 Task: In the  document Nativeamericanheritageplan.odt Change the allignment of footer to  'Center' Select the entire text and insert font style 'Oswald' and font size: 19
Action: Mouse moved to (248, 296)
Screenshot: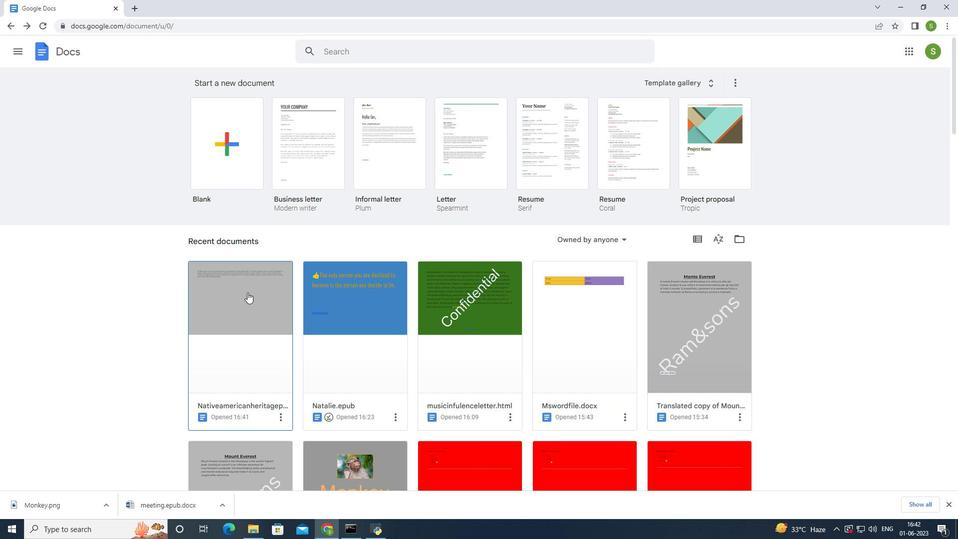
Action: Mouse pressed left at (248, 296)
Screenshot: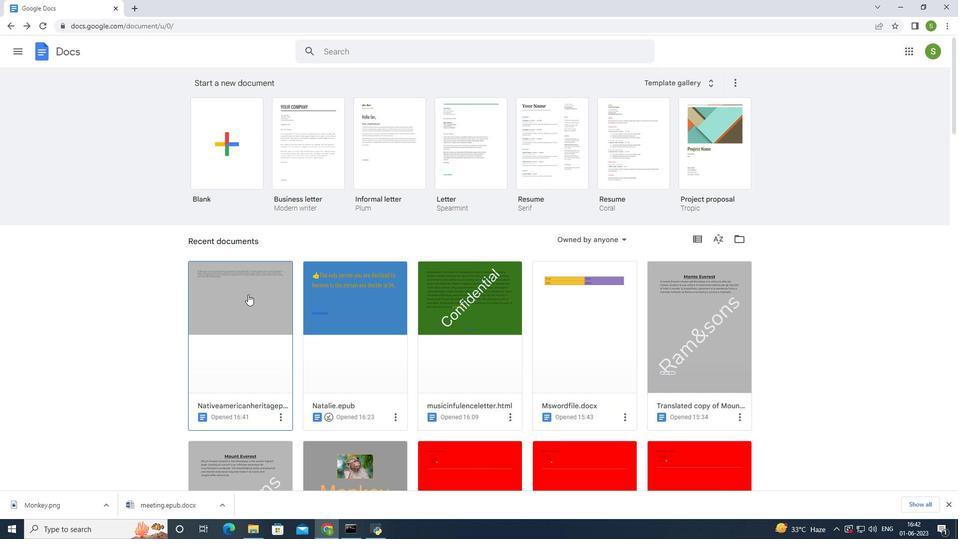 
Action: Mouse moved to (305, 480)
Screenshot: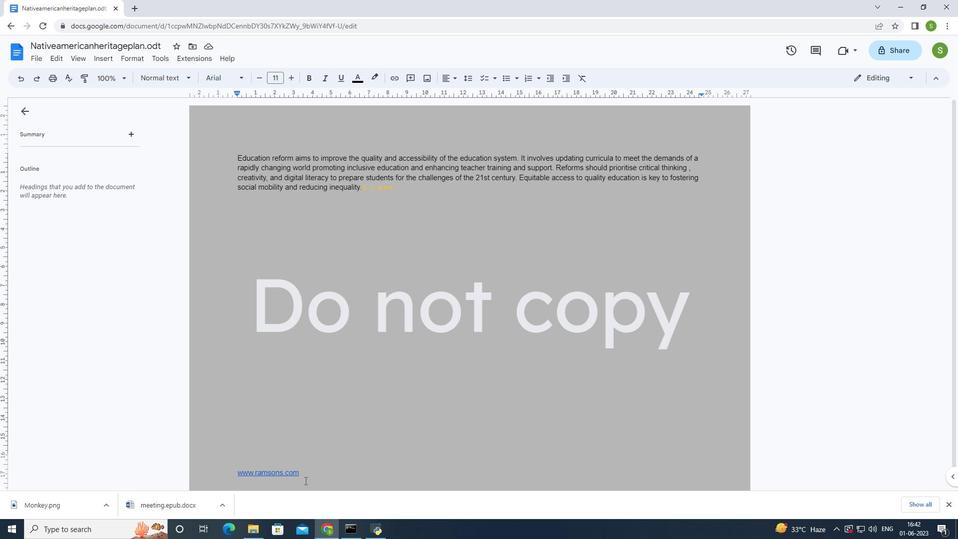 
Action: Mouse pressed left at (305, 480)
Screenshot: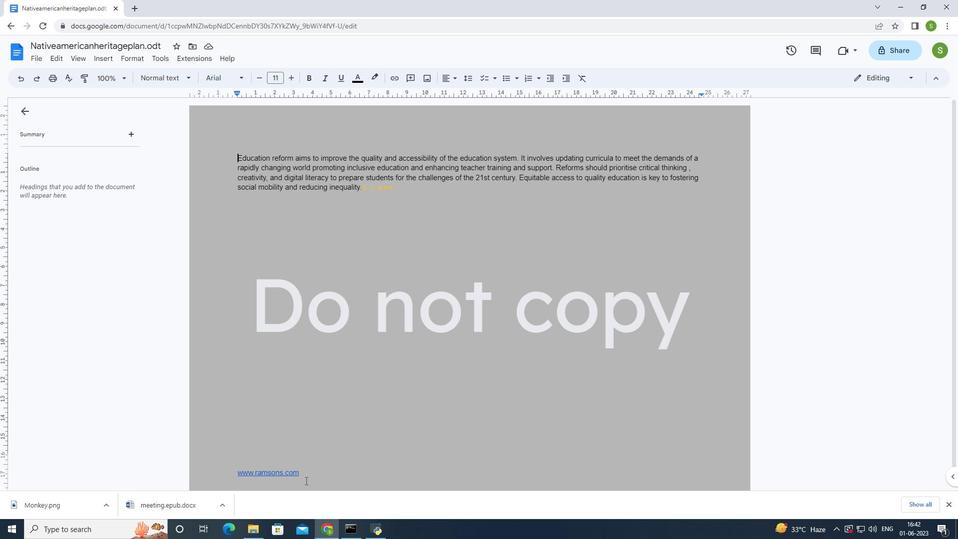 
Action: Mouse moved to (315, 472)
Screenshot: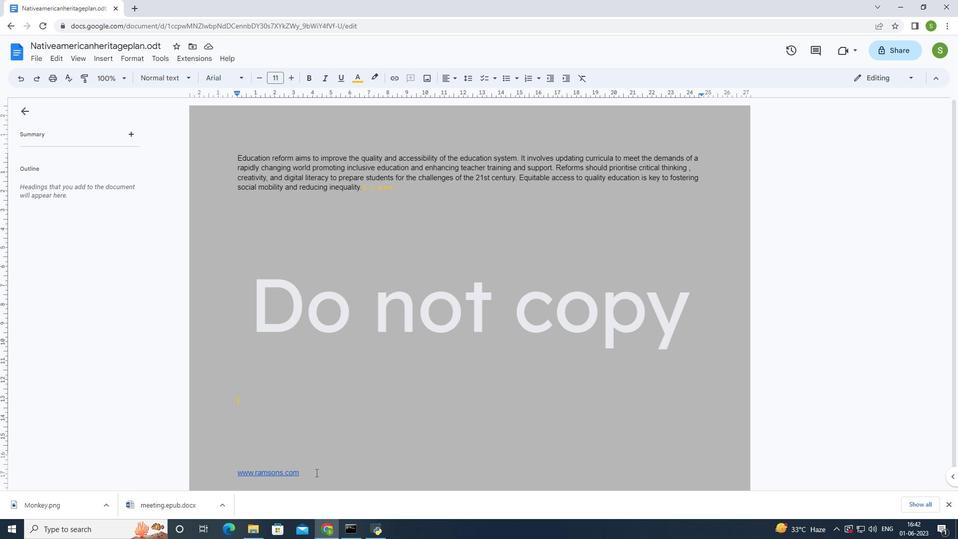 
Action: Mouse pressed left at (315, 472)
Screenshot: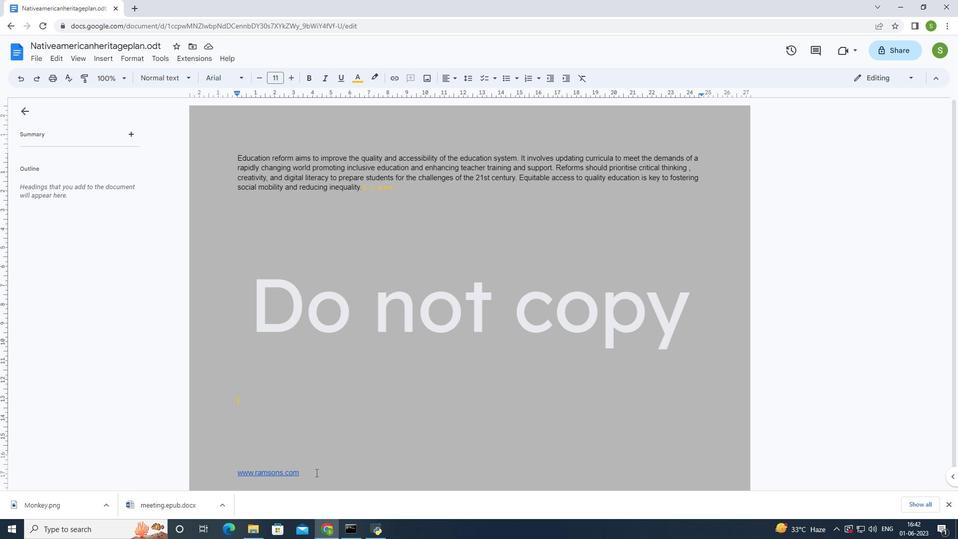 
Action: Mouse moved to (312, 474)
Screenshot: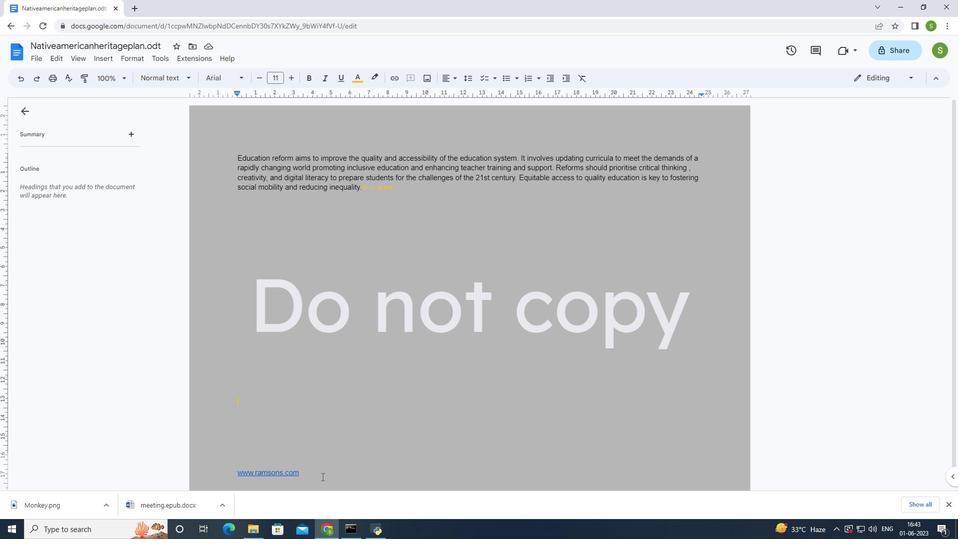 
Action: Mouse pressed left at (312, 474)
Screenshot: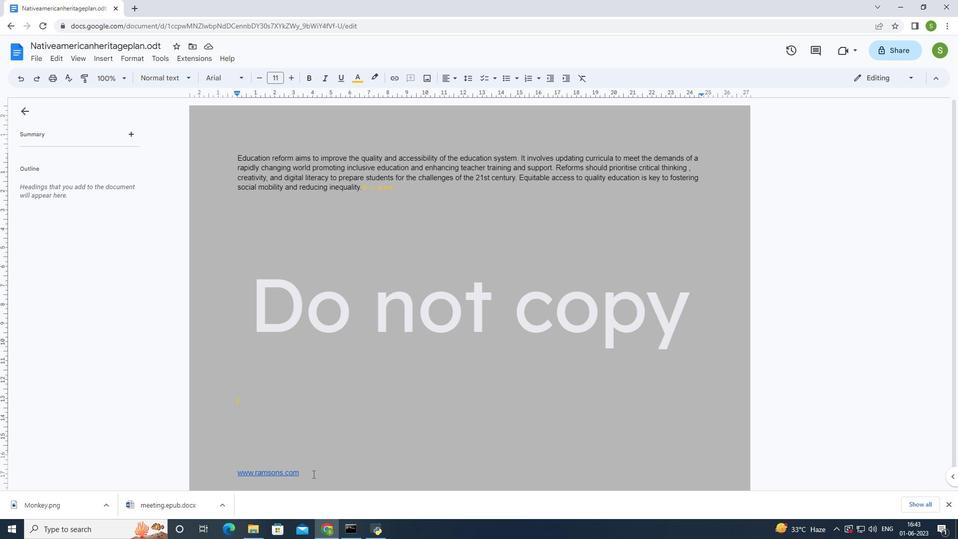 
Action: Mouse moved to (307, 473)
Screenshot: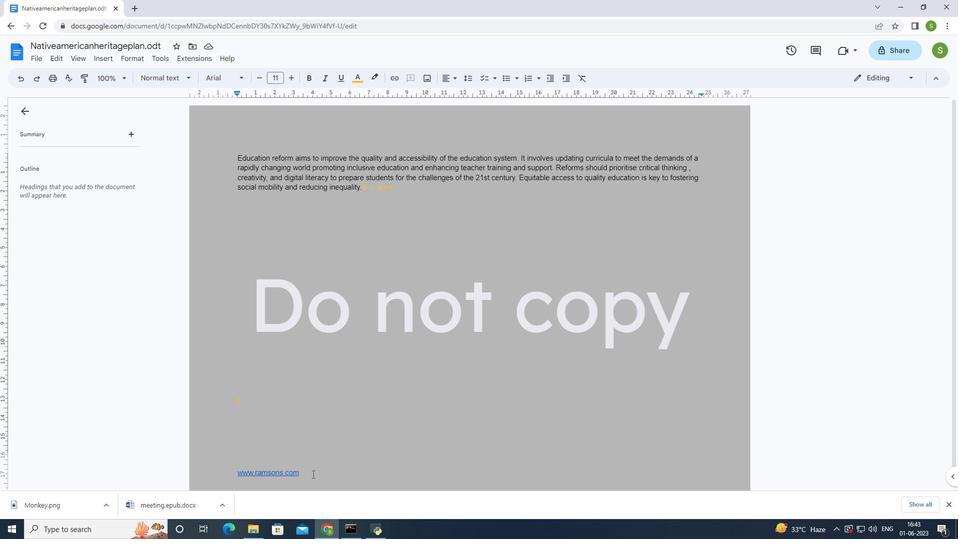 
Action: Mouse pressed left at (307, 473)
Screenshot: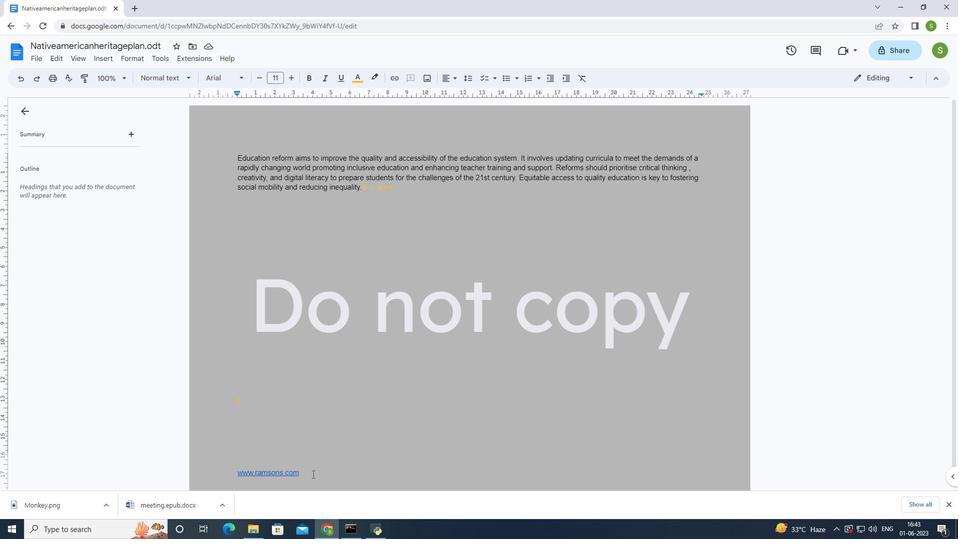 
Action: Mouse pressed left at (307, 473)
Screenshot: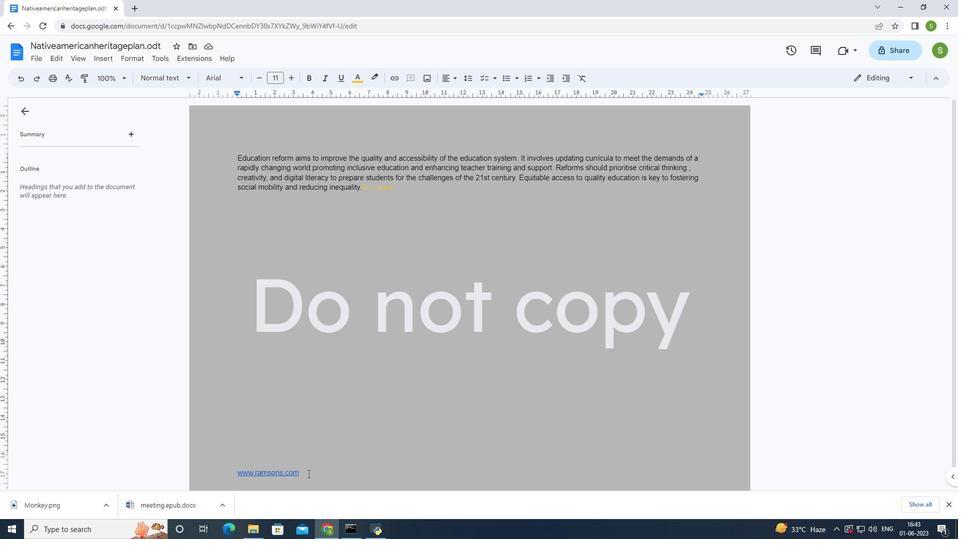
Action: Mouse moved to (307, 473)
Screenshot: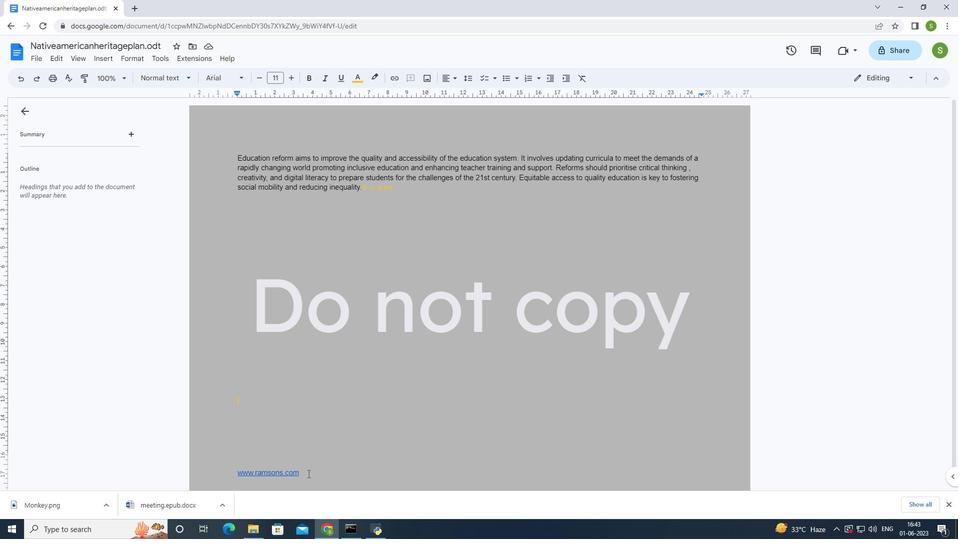 
Action: Mouse pressed left at (307, 473)
Screenshot: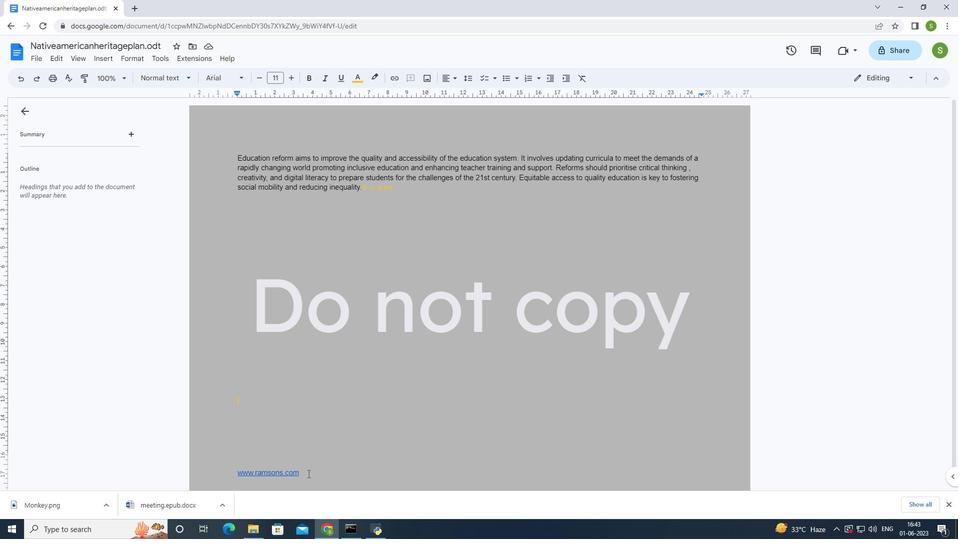 
Action: Mouse moved to (299, 471)
Screenshot: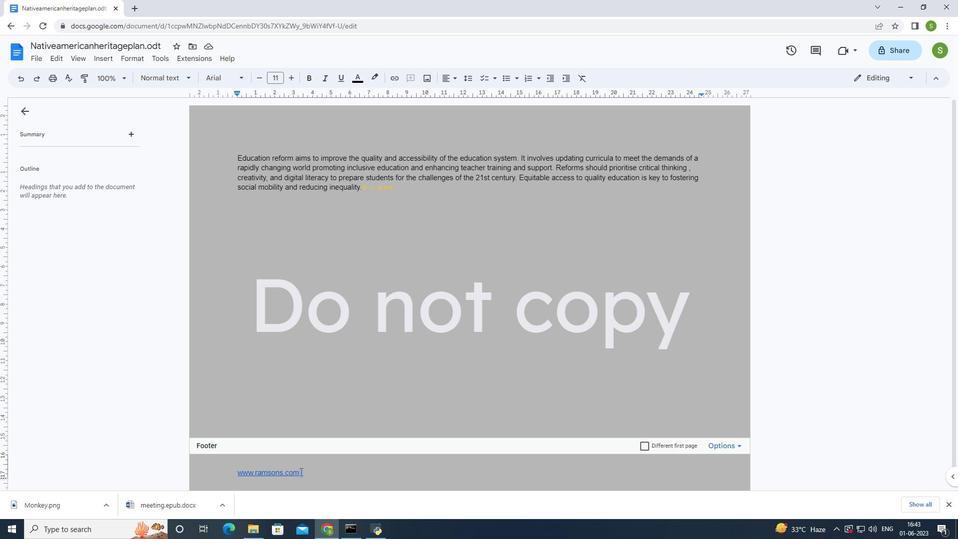 
Action: Mouse pressed left at (299, 471)
Screenshot: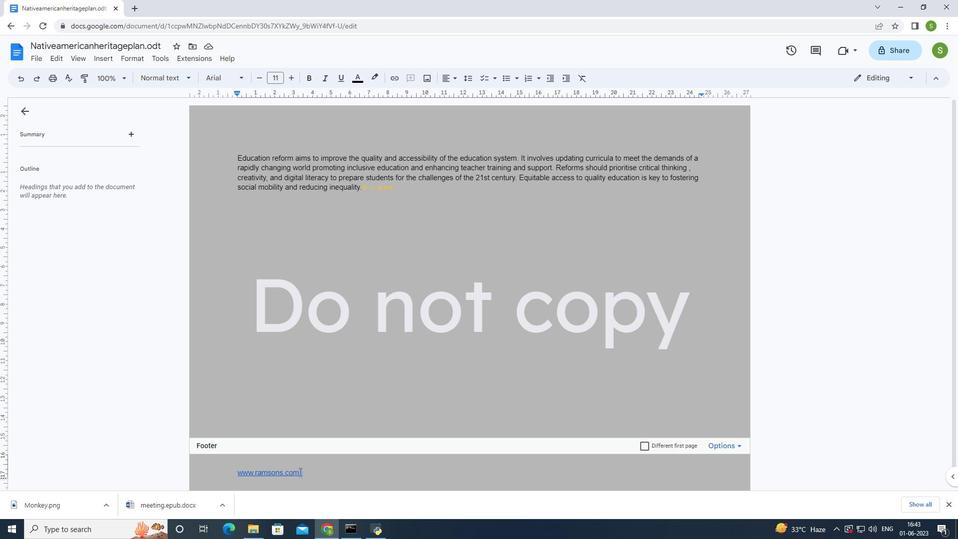 
Action: Mouse moved to (470, 482)
Screenshot: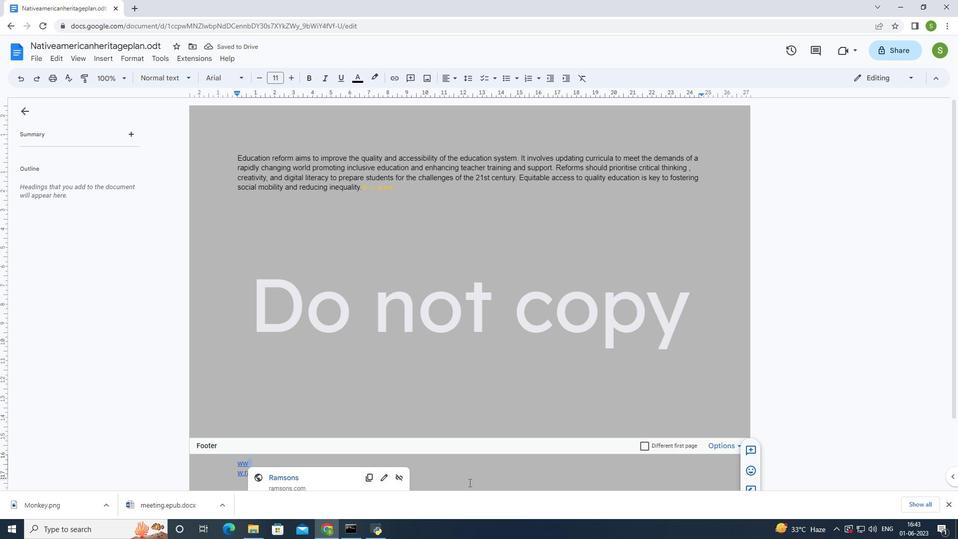 
Action: Mouse pressed left at (470, 482)
Screenshot: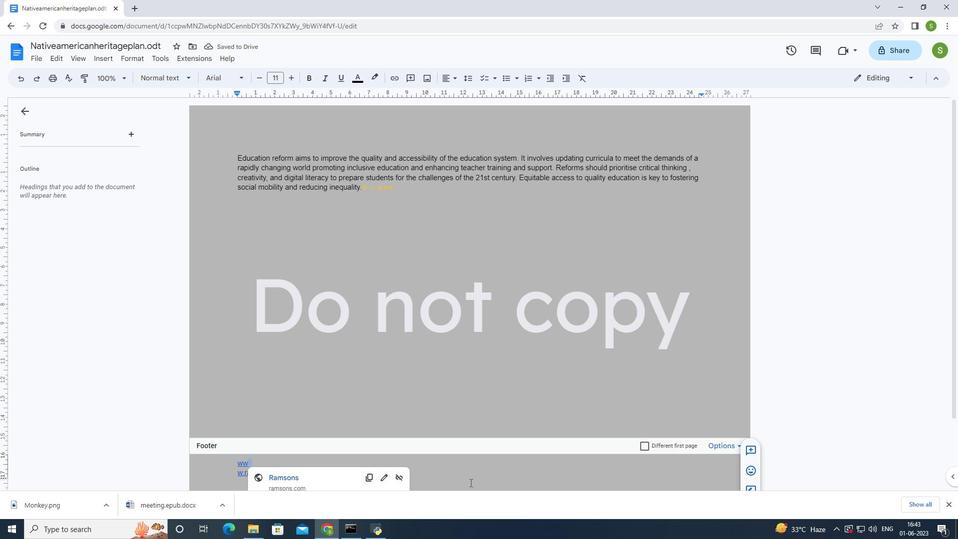 
Action: Mouse moved to (460, 478)
Screenshot: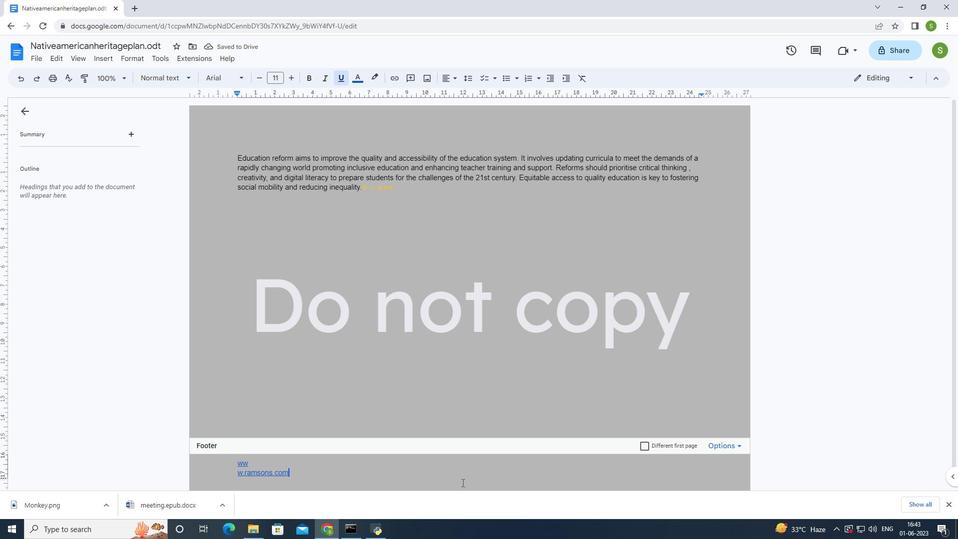 
Action: Key pressed ctrl+Z
Screenshot: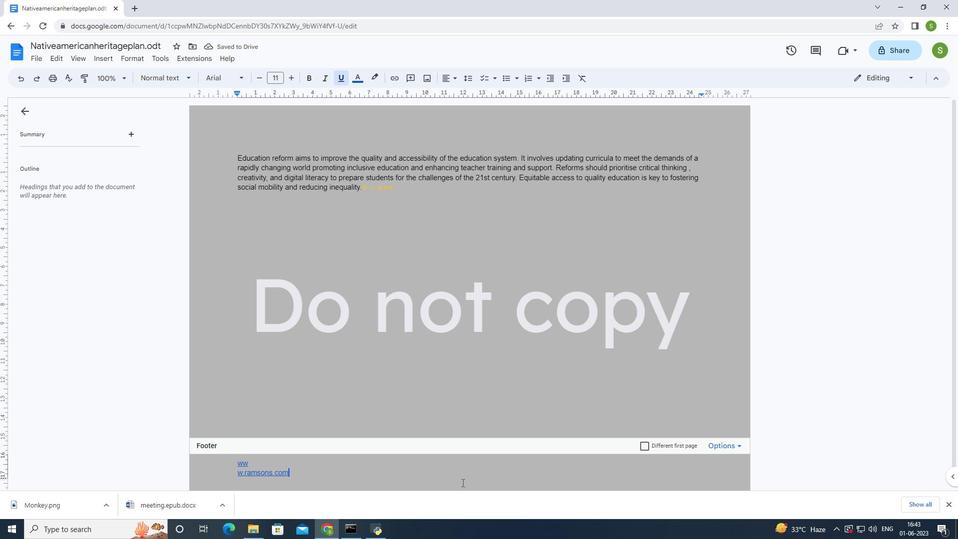 
Action: Mouse moved to (308, 472)
Screenshot: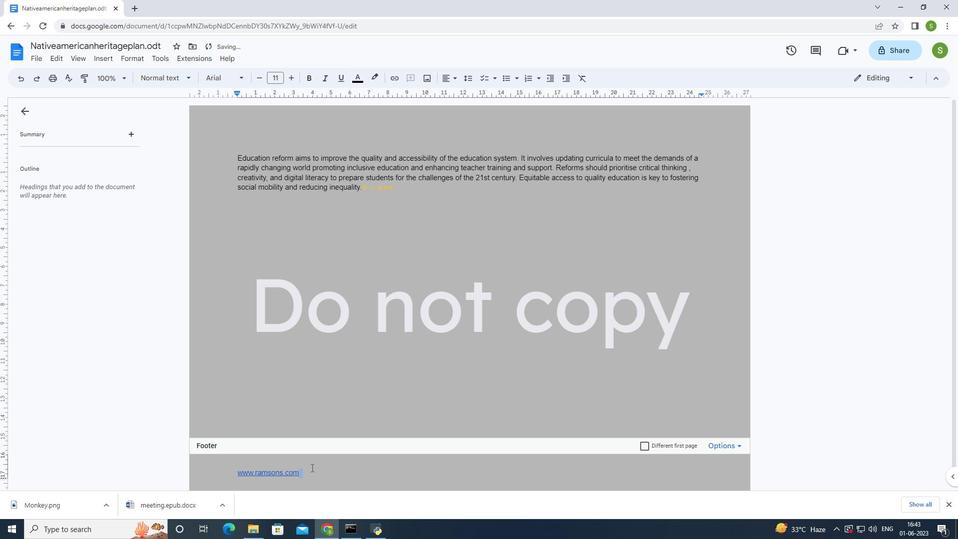 
Action: Mouse pressed left at (308, 472)
Screenshot: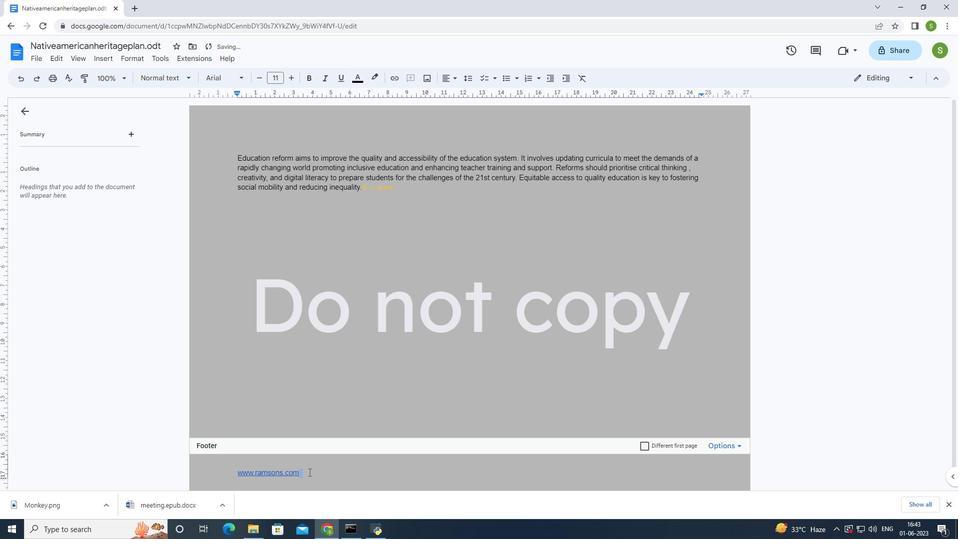
Action: Mouse moved to (308, 472)
Screenshot: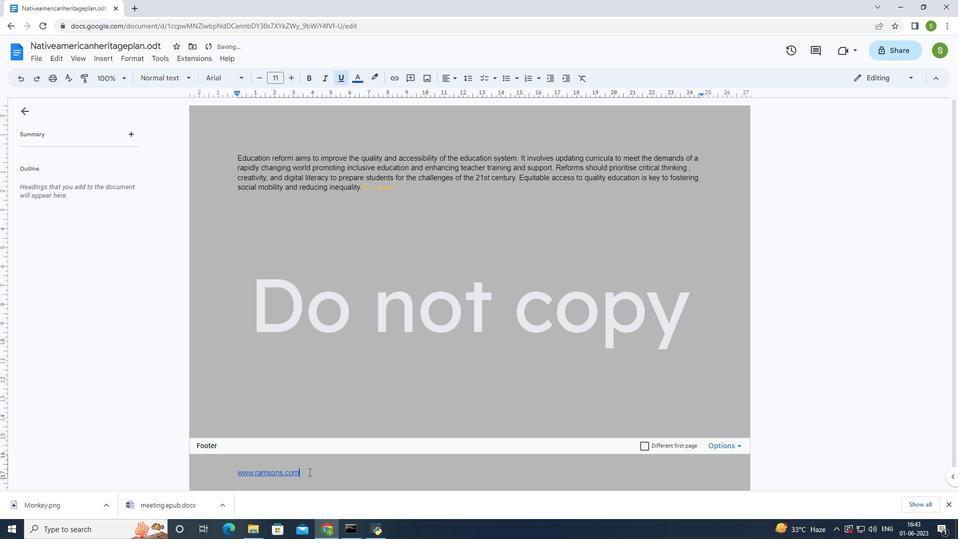 
Action: Mouse pressed left at (308, 472)
Screenshot: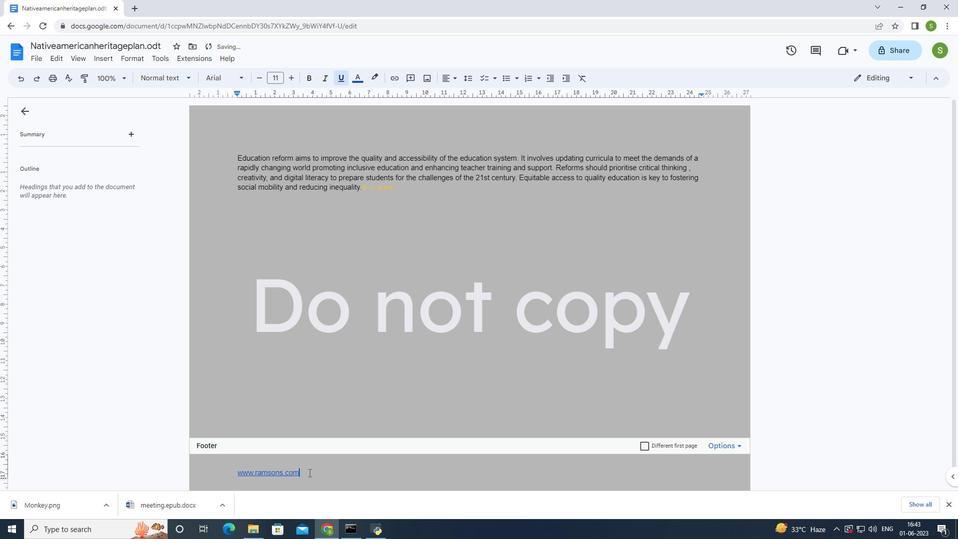
Action: Mouse moved to (444, 76)
Screenshot: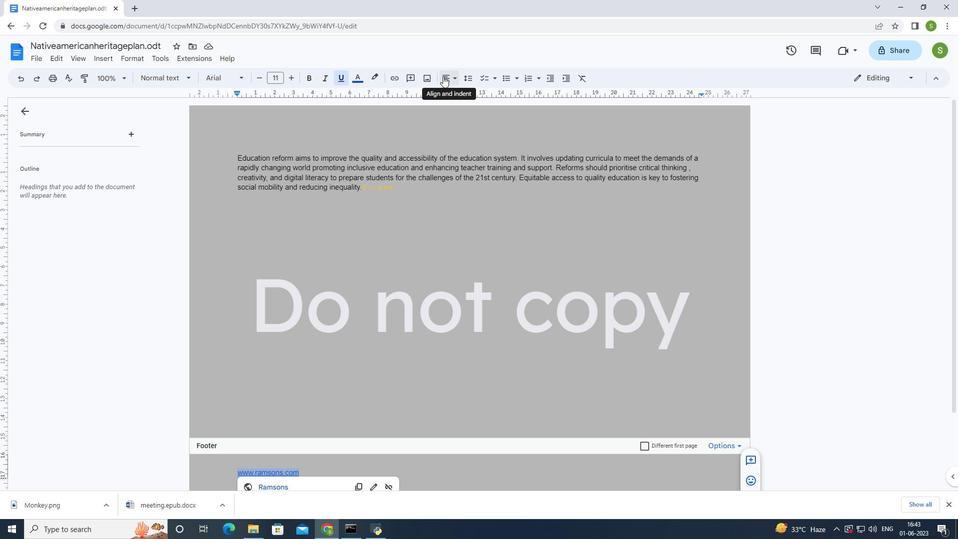 
Action: Mouse pressed left at (444, 76)
Screenshot: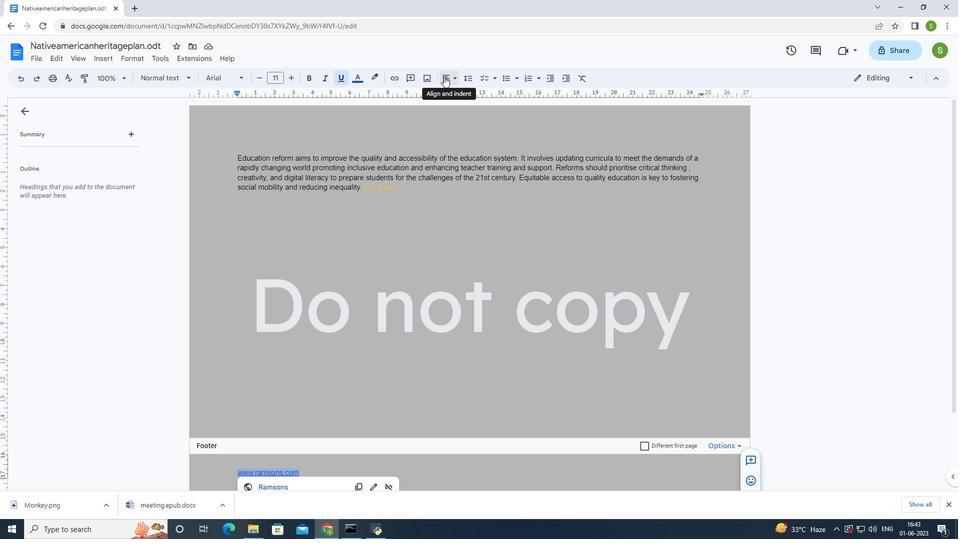
Action: Mouse moved to (460, 95)
Screenshot: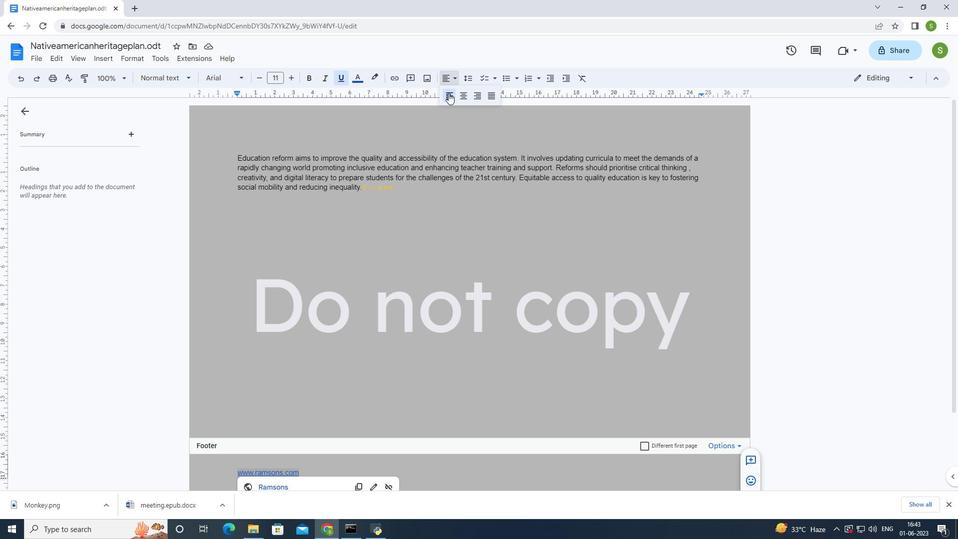 
Action: Mouse pressed left at (460, 95)
Screenshot: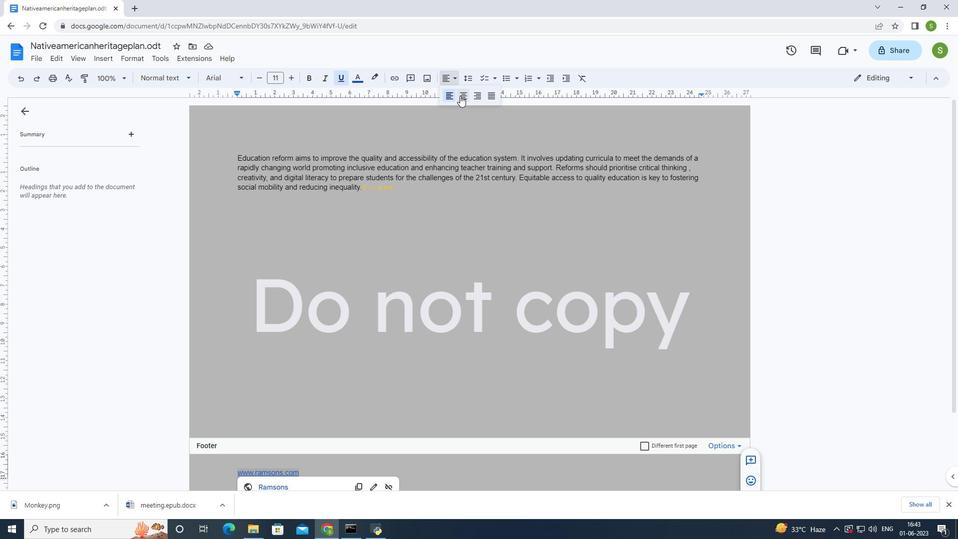 
Action: Mouse moved to (331, 479)
Screenshot: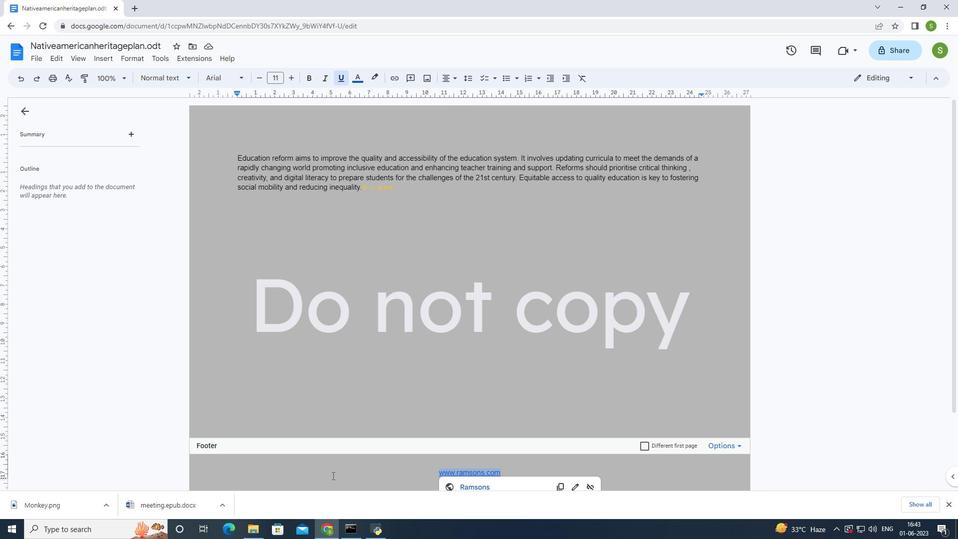 
Action: Mouse pressed left at (331, 479)
Screenshot: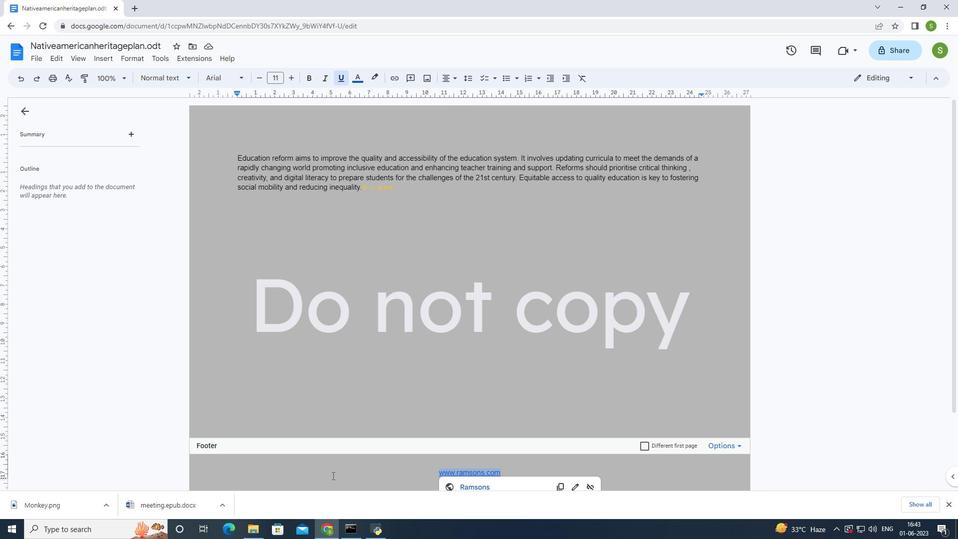 
Action: Mouse moved to (234, 154)
Screenshot: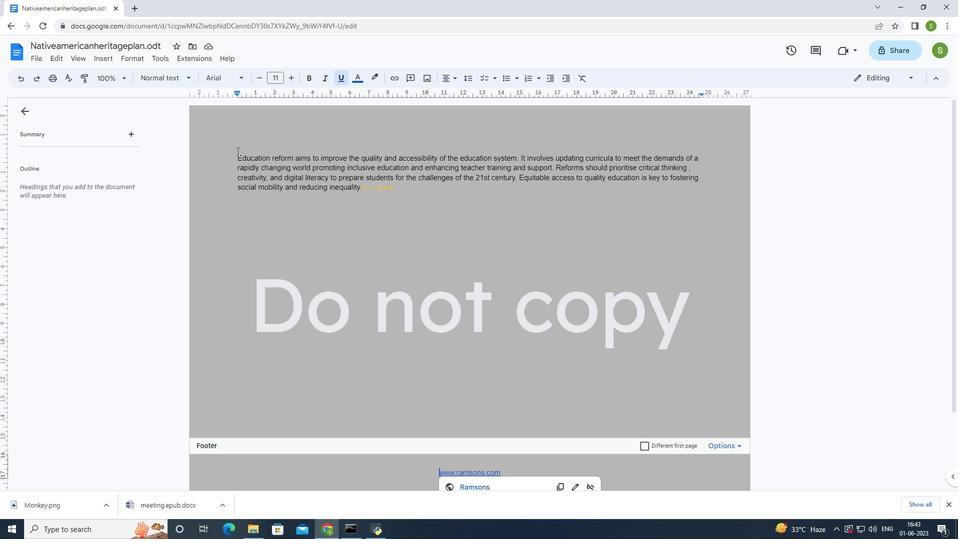 
Action: Mouse pressed left at (234, 154)
Screenshot: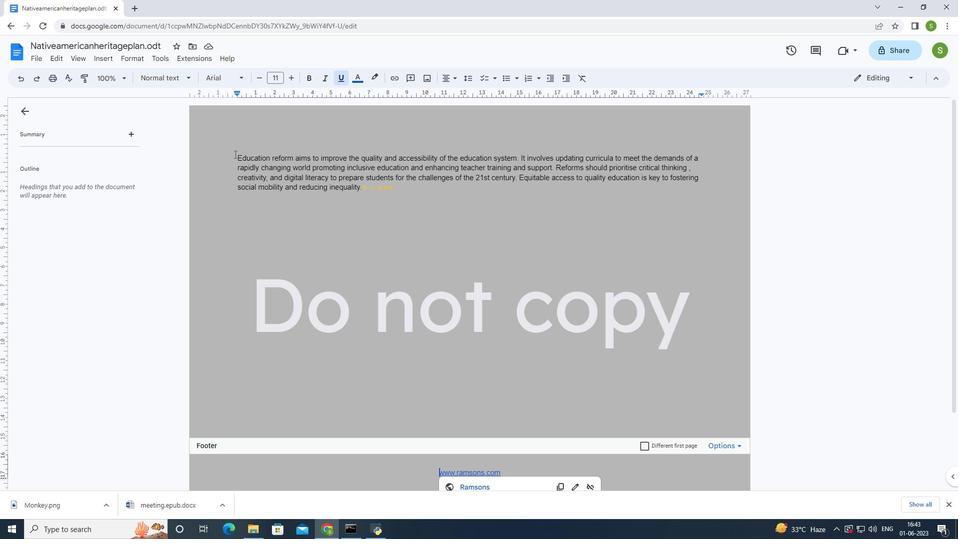 
Action: Mouse moved to (223, 78)
Screenshot: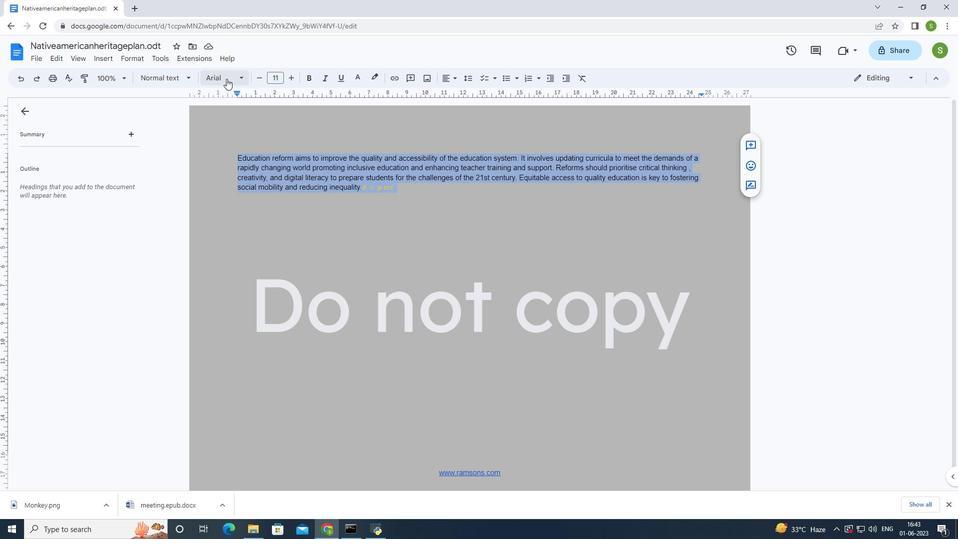 
Action: Mouse pressed left at (223, 78)
Screenshot: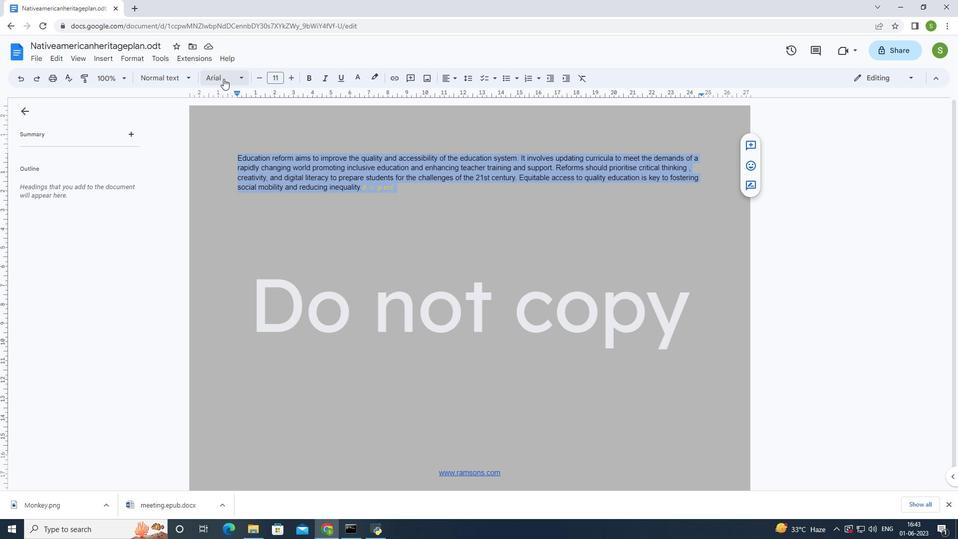 
Action: Mouse moved to (239, 96)
Screenshot: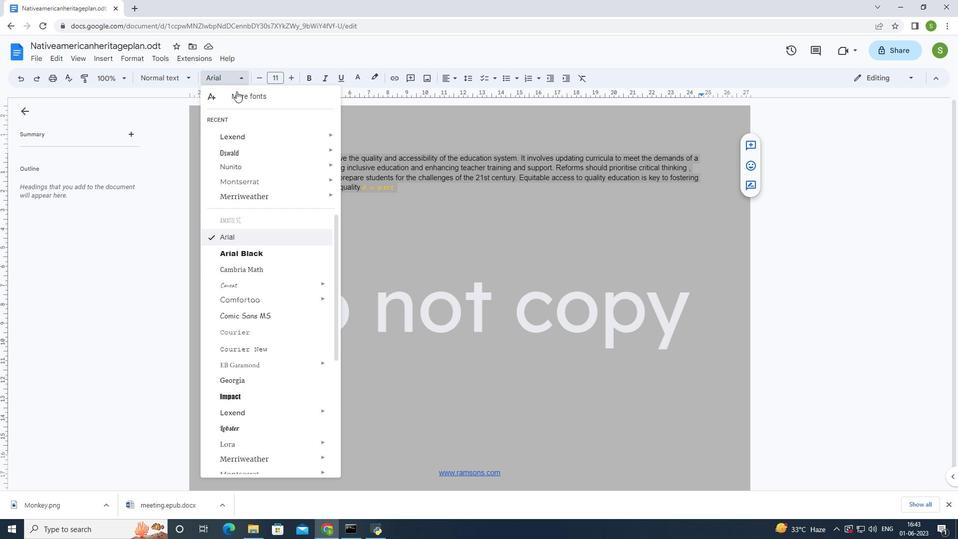 
Action: Mouse pressed left at (239, 96)
Screenshot: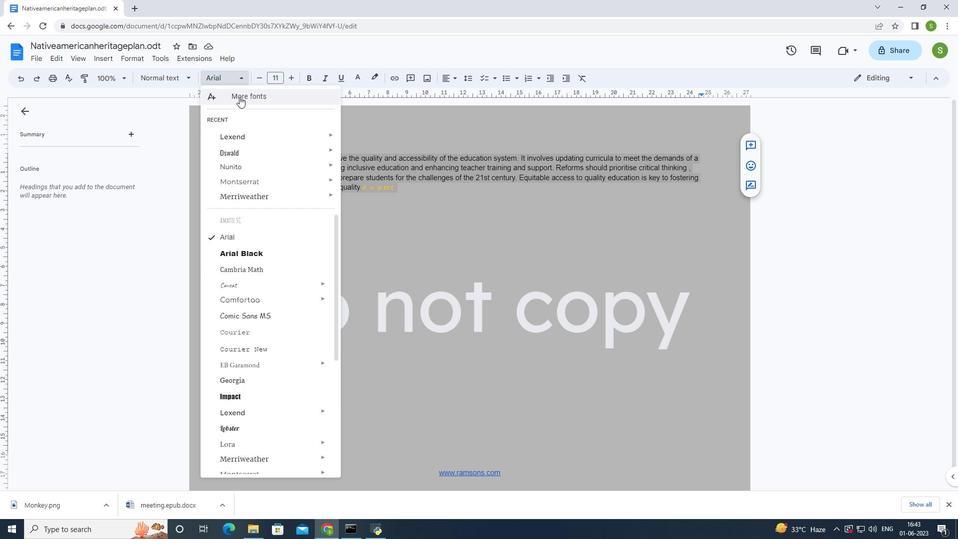 
Action: Mouse moved to (321, 146)
Screenshot: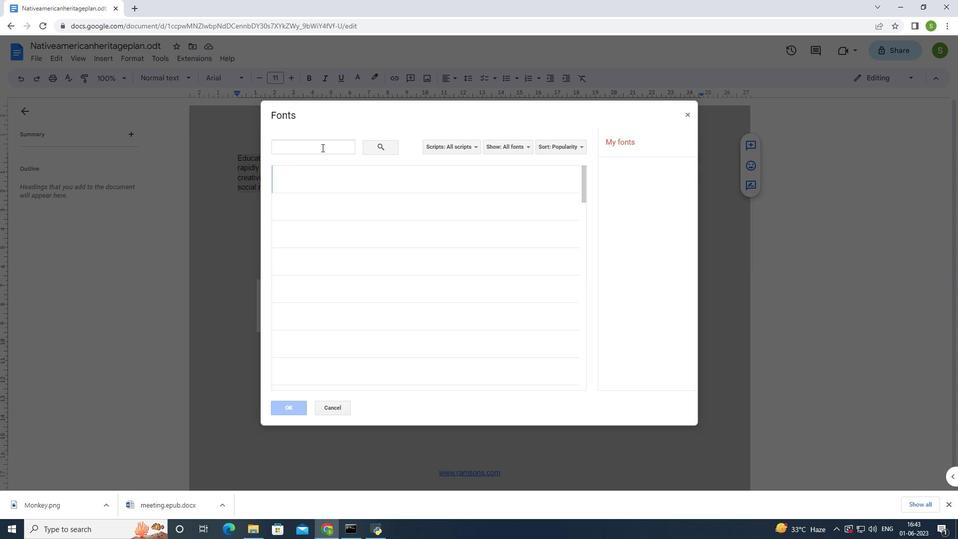 
Action: Mouse pressed left at (321, 146)
Screenshot: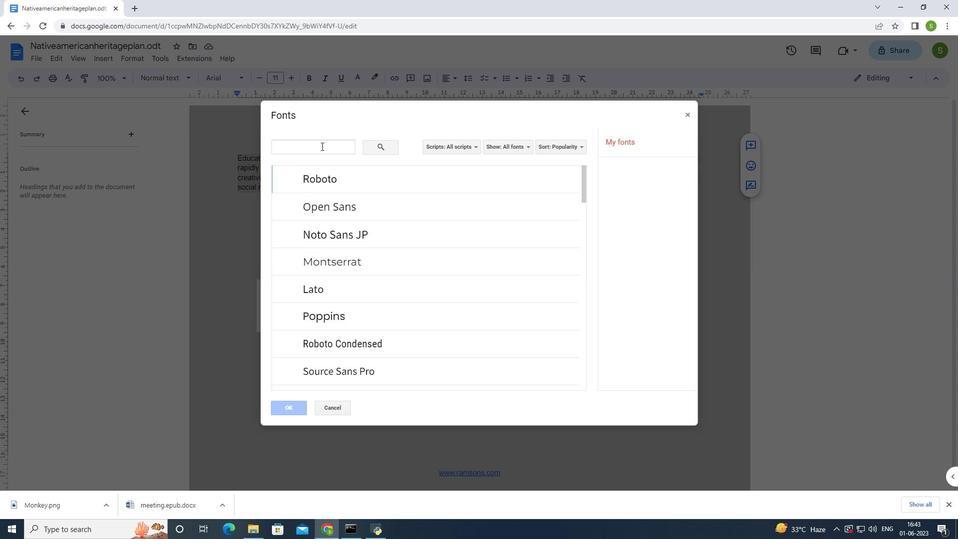 
Action: Key pressed <Key.shift>Oswald
Screenshot: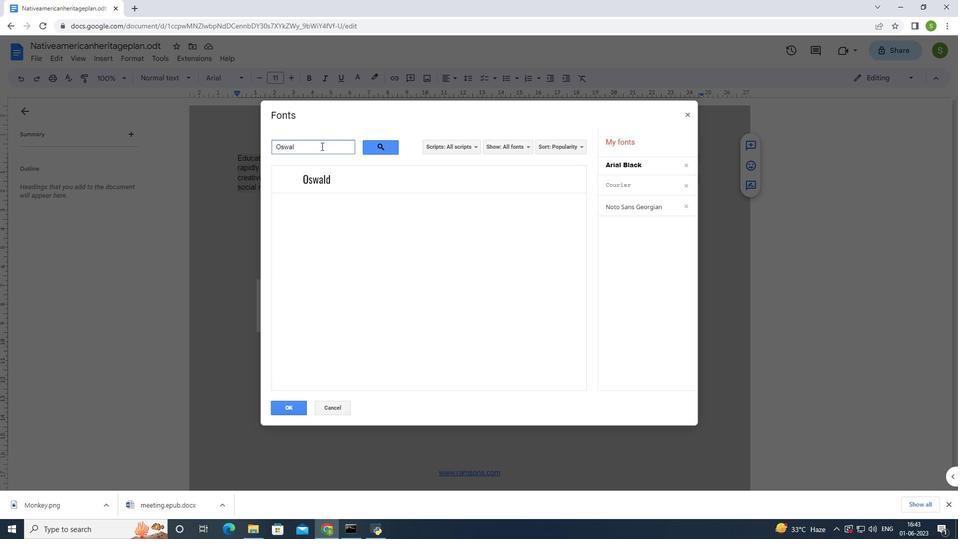 
Action: Mouse moved to (311, 179)
Screenshot: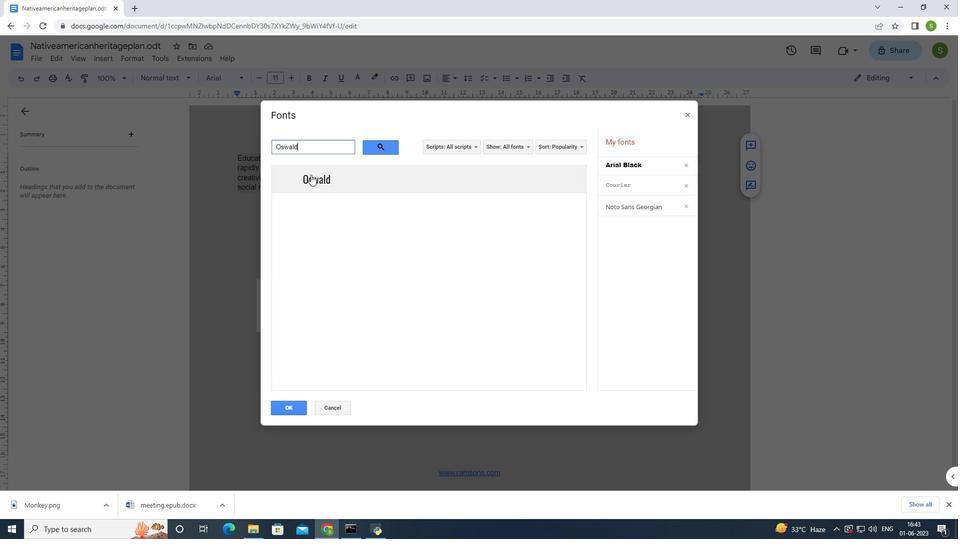 
Action: Mouse pressed left at (311, 179)
Screenshot: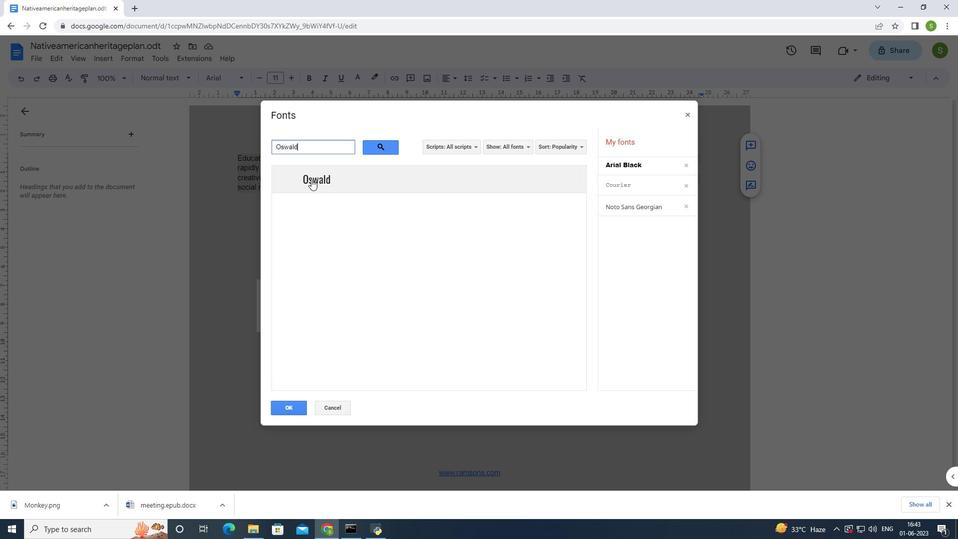 
Action: Mouse moved to (295, 410)
Screenshot: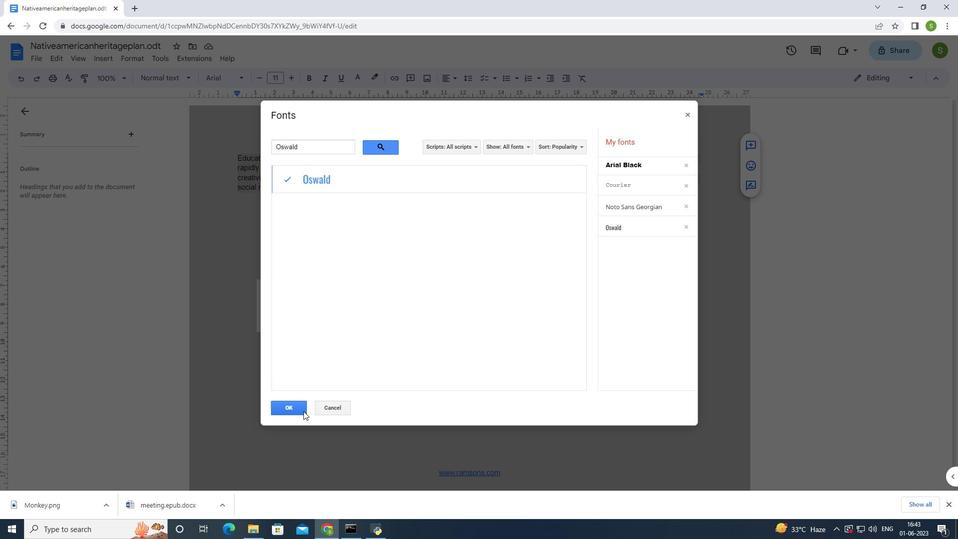 
Action: Mouse pressed left at (295, 410)
Screenshot: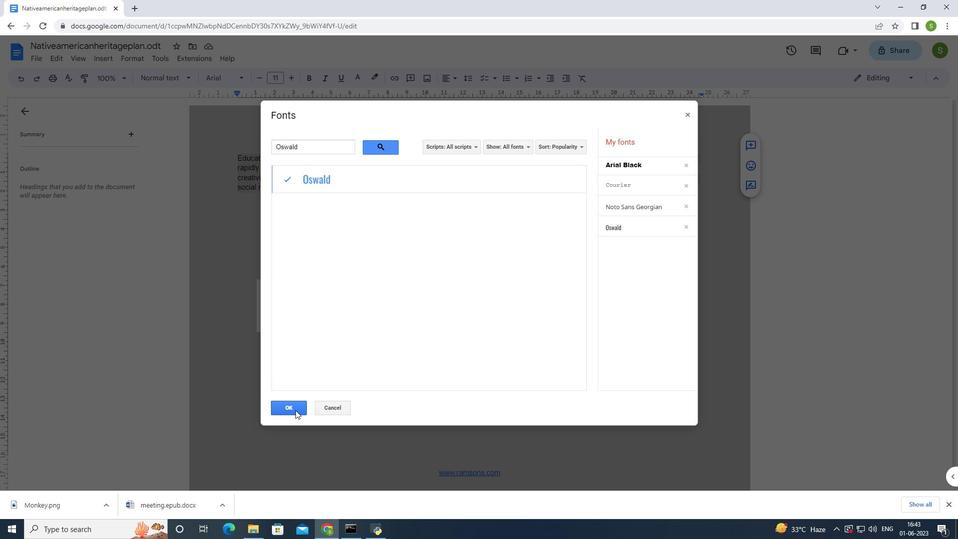 
Action: Mouse moved to (290, 80)
Screenshot: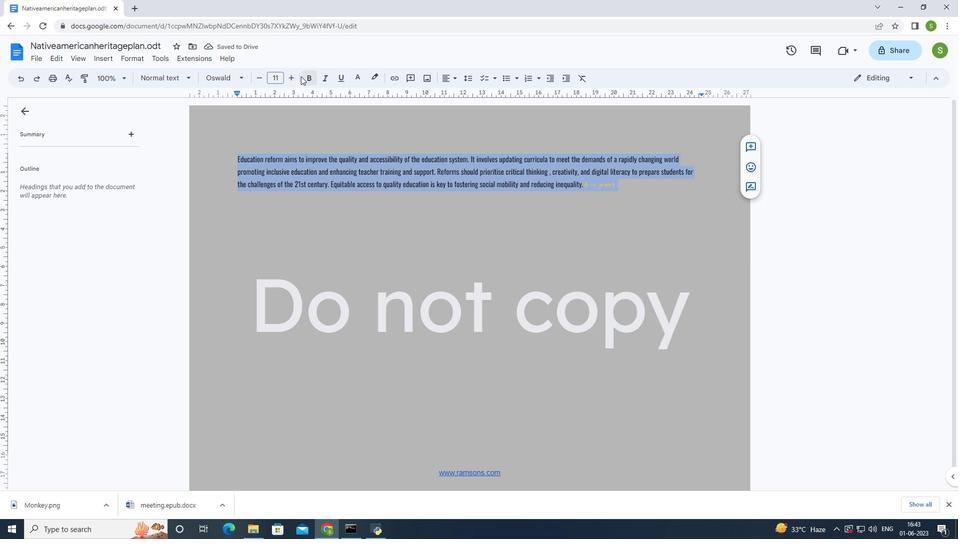 
Action: Mouse pressed left at (290, 80)
Screenshot: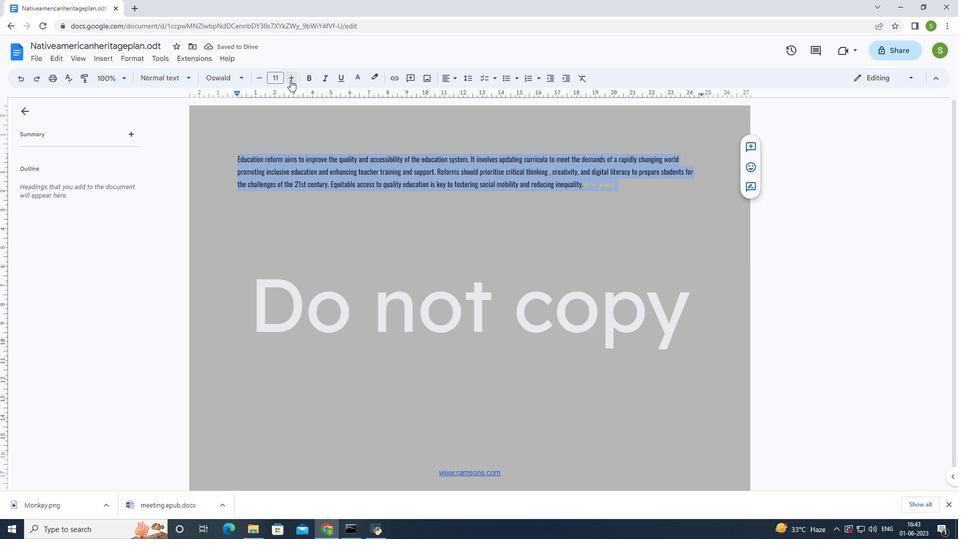 
Action: Mouse pressed left at (290, 80)
Screenshot: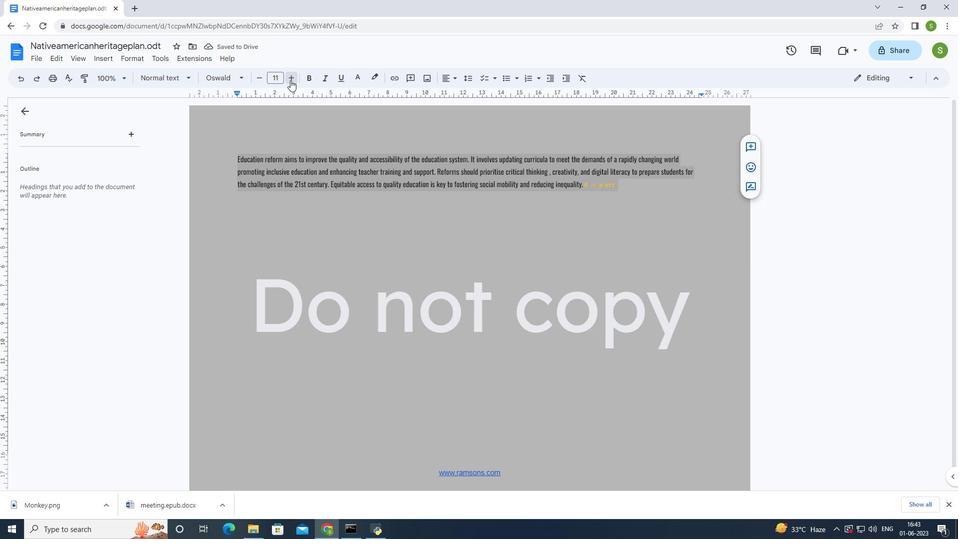 
Action: Mouse pressed left at (290, 80)
Screenshot: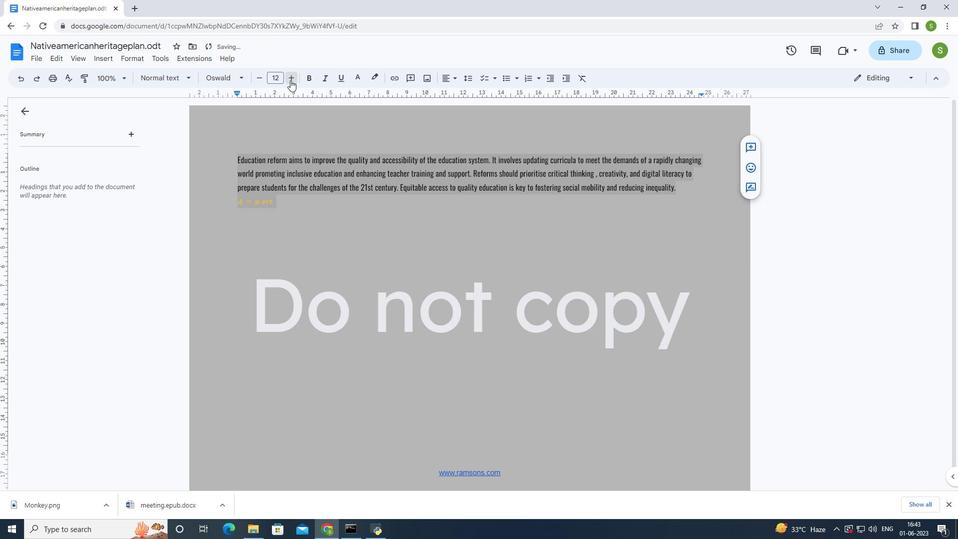 
Action: Mouse pressed left at (290, 80)
Screenshot: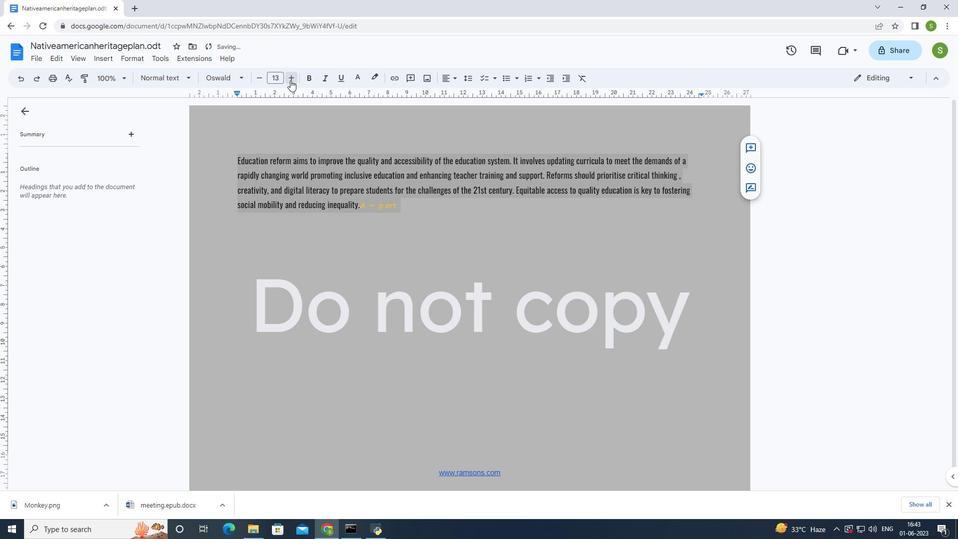 
Action: Mouse pressed left at (290, 80)
Screenshot: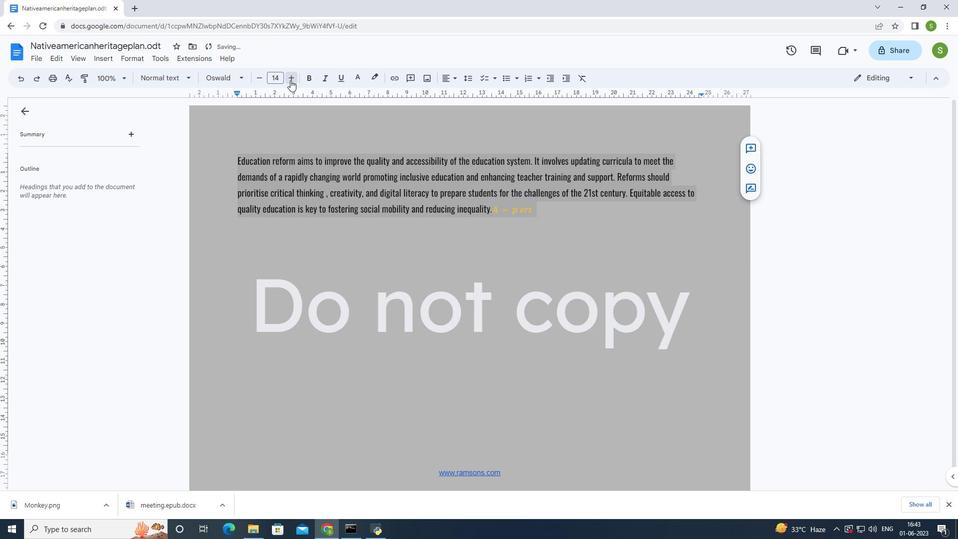 
Action: Mouse pressed left at (290, 80)
Screenshot: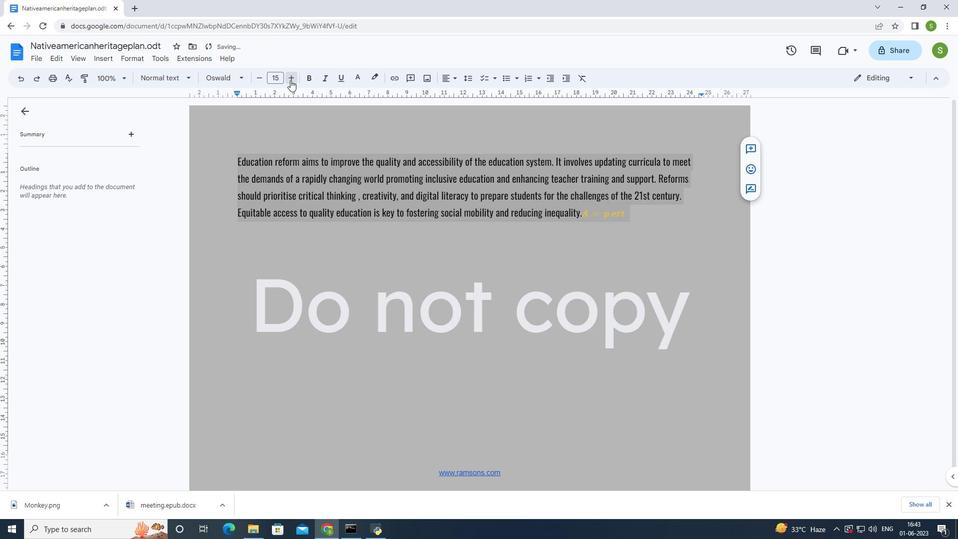 
Action: Mouse moved to (290, 80)
Screenshot: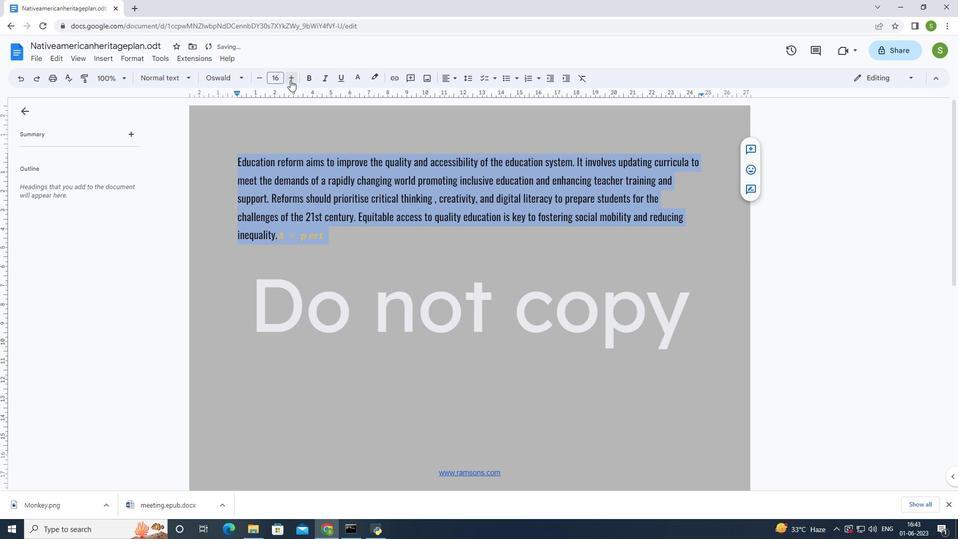 
Action: Mouse pressed left at (290, 80)
Screenshot: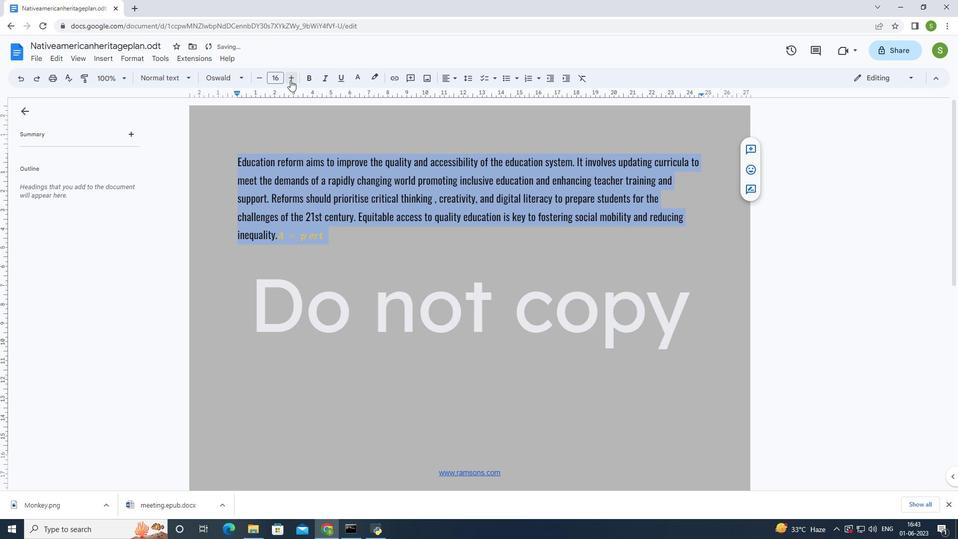 
Action: Mouse moved to (289, 80)
Screenshot: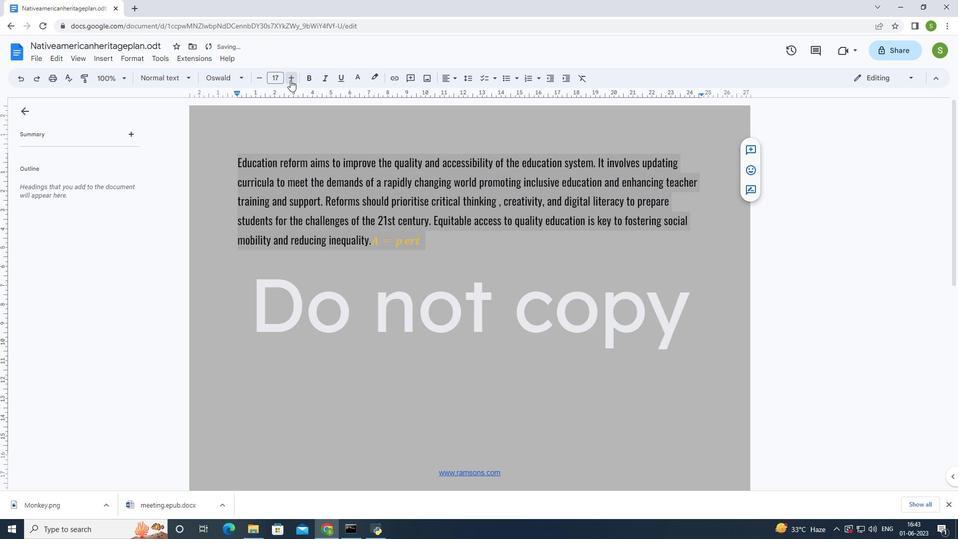 
Action: Mouse pressed left at (289, 80)
Screenshot: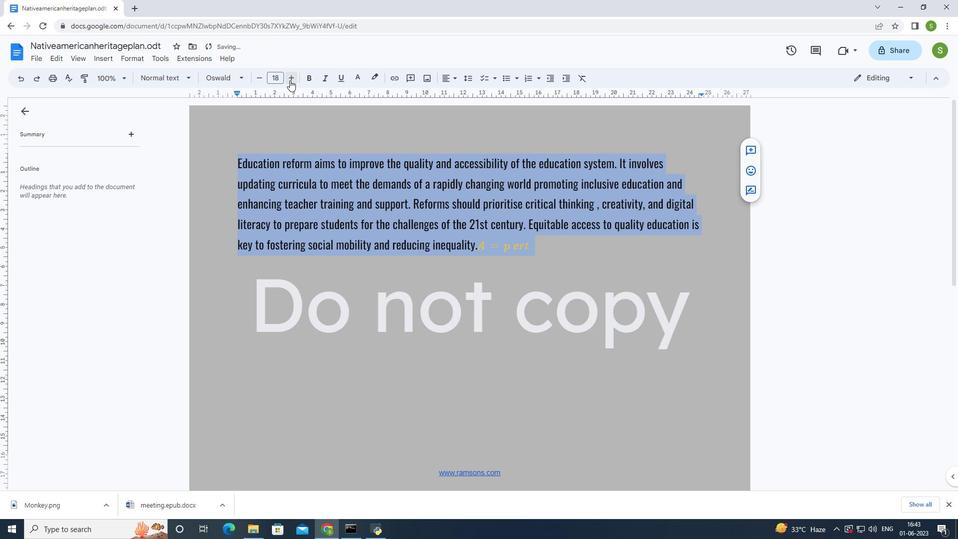 
Action: Mouse moved to (372, 194)
Screenshot: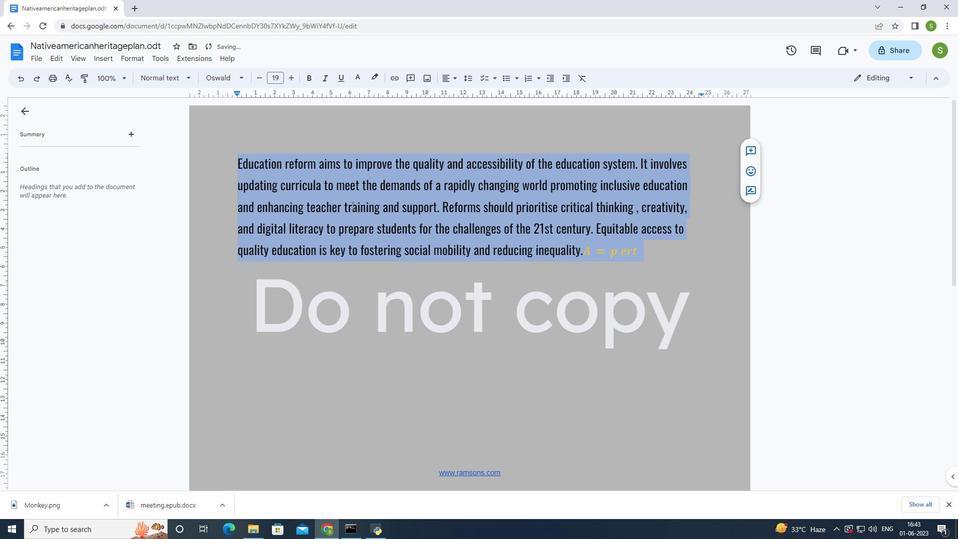 
